 Task: Create List Designing in Board Customer Journey Mapping and Optimization to Workspace Content Creation
Action: Mouse moved to (101, 401)
Screenshot: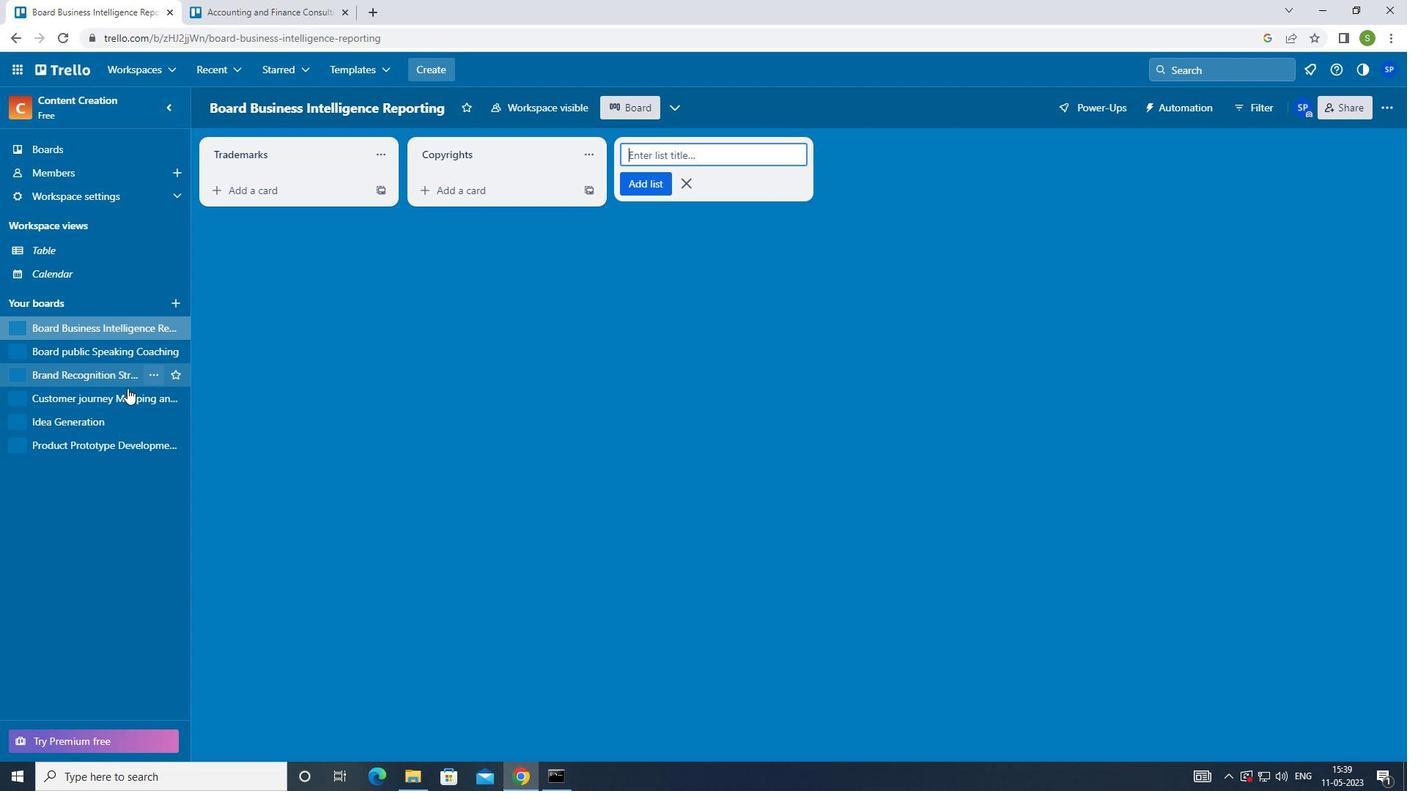 
Action: Mouse pressed left at (101, 401)
Screenshot: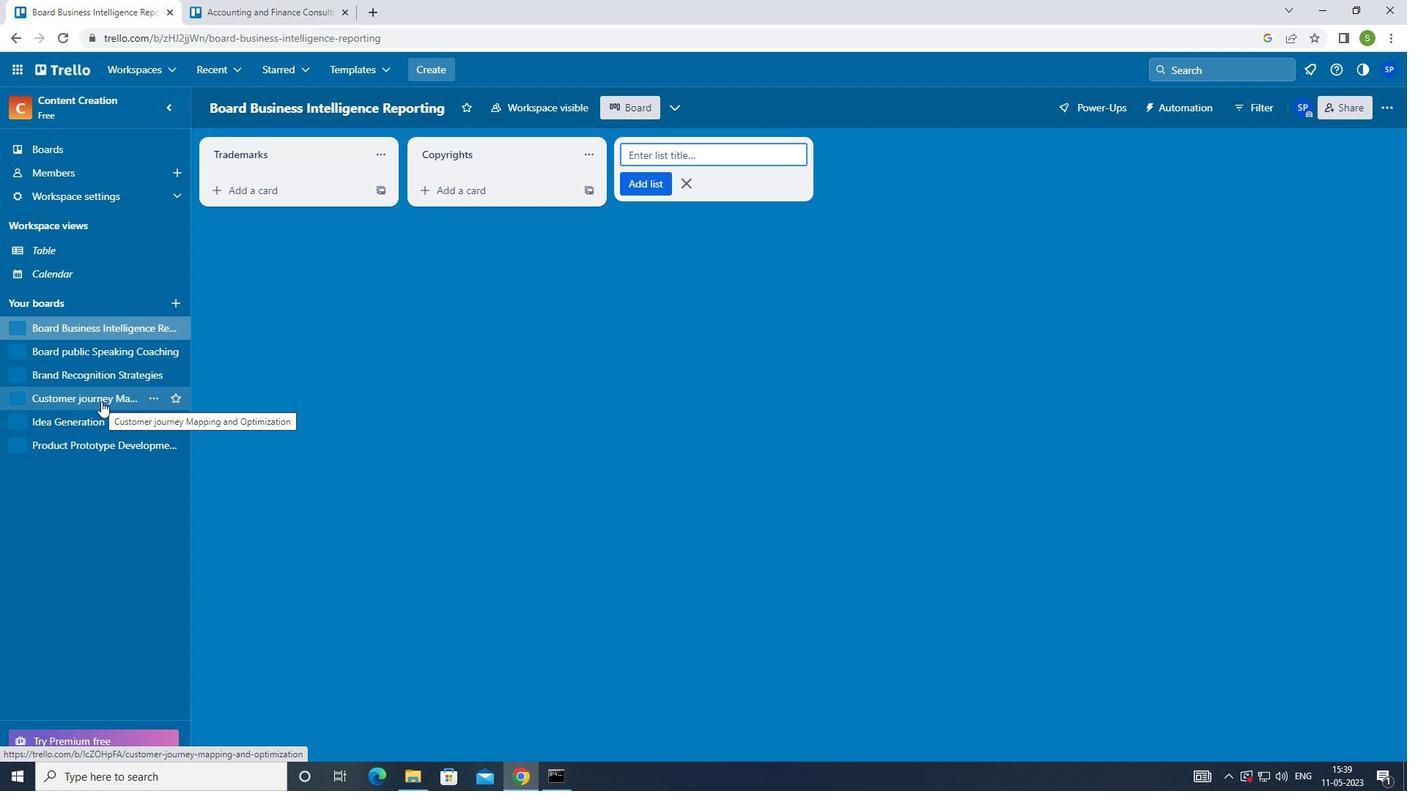 
Action: Mouse moved to (516, 156)
Screenshot: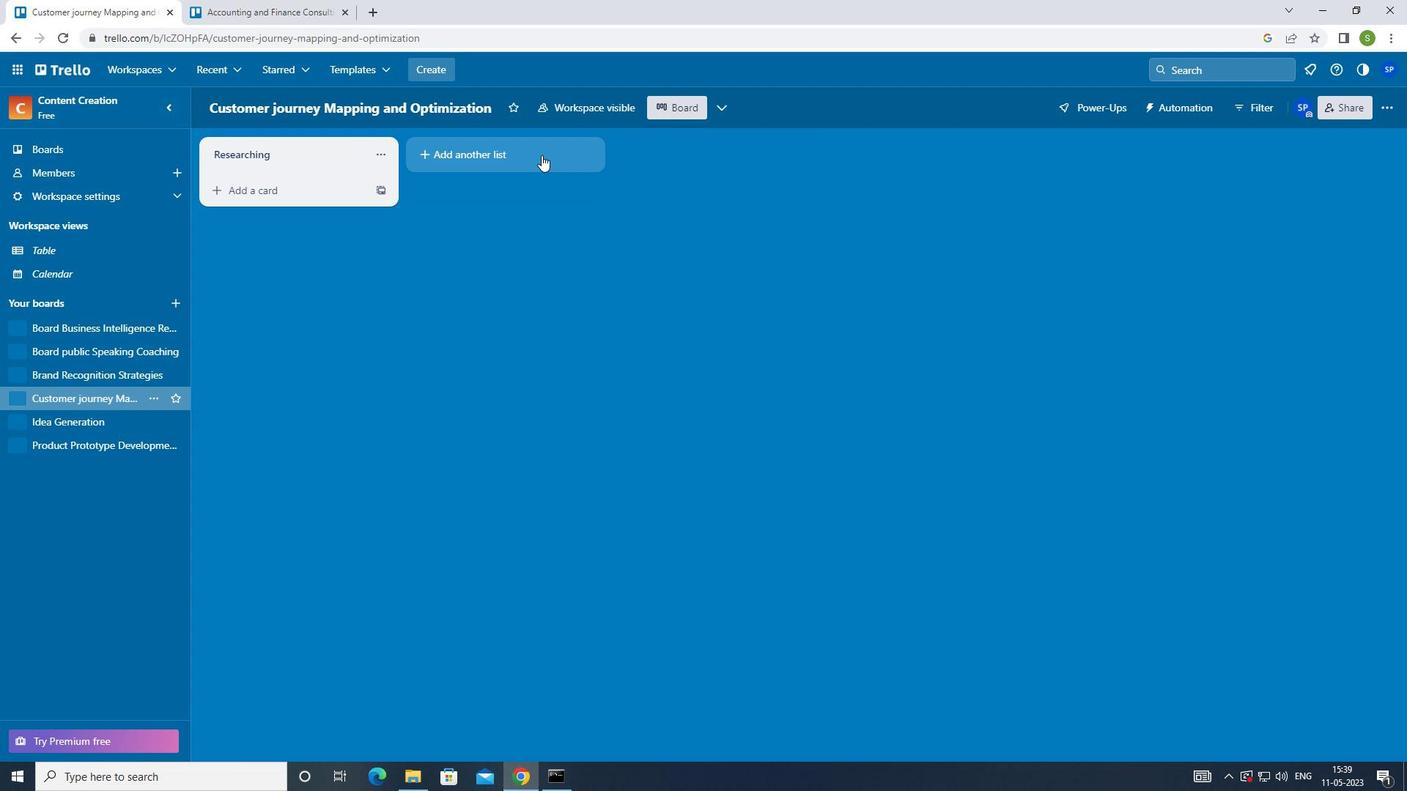 
Action: Mouse pressed left at (516, 156)
Screenshot: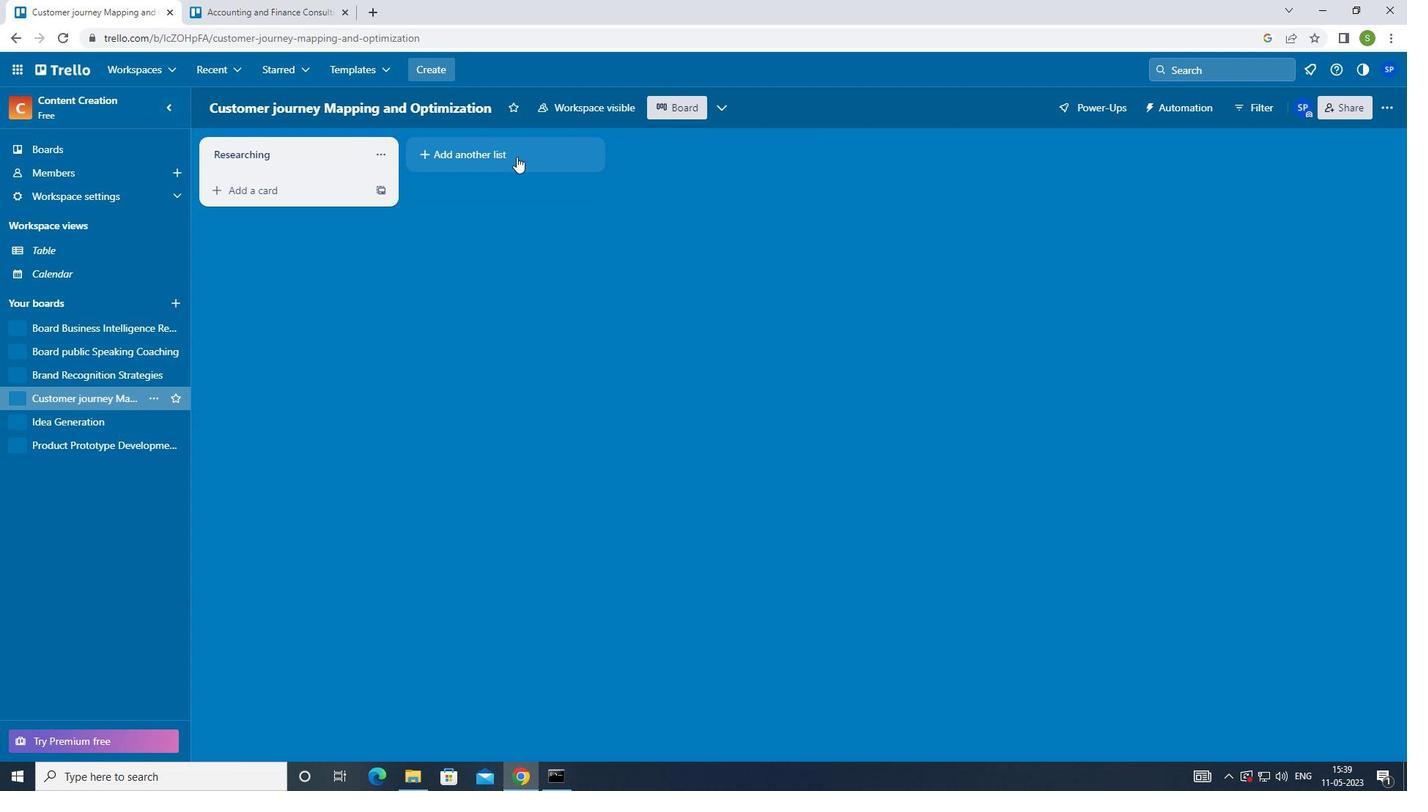 
Action: Mouse moved to (502, 328)
Screenshot: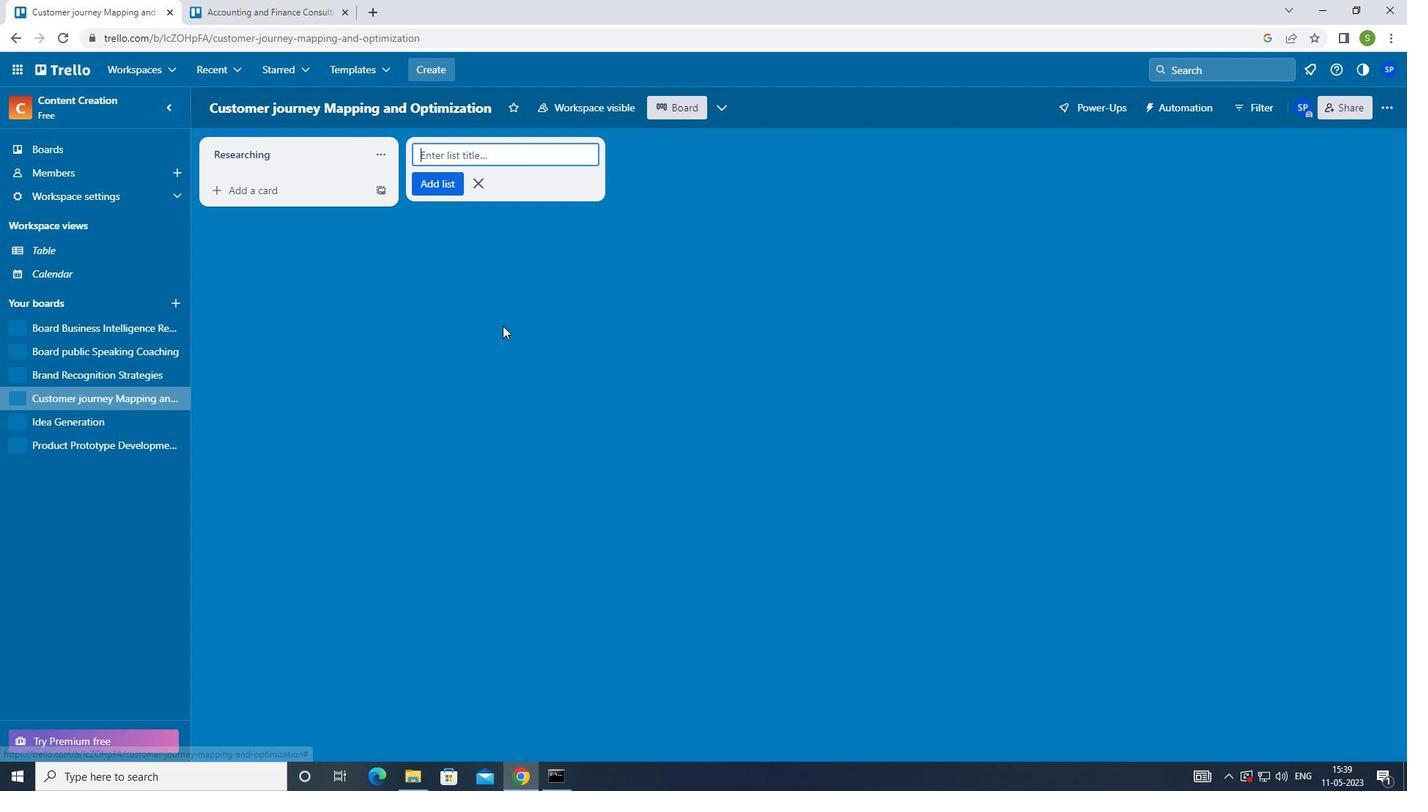 
Action: Key pressed <Key.shift><Key.shift>DESIGNING<Key.enter><Key.f8>
Screenshot: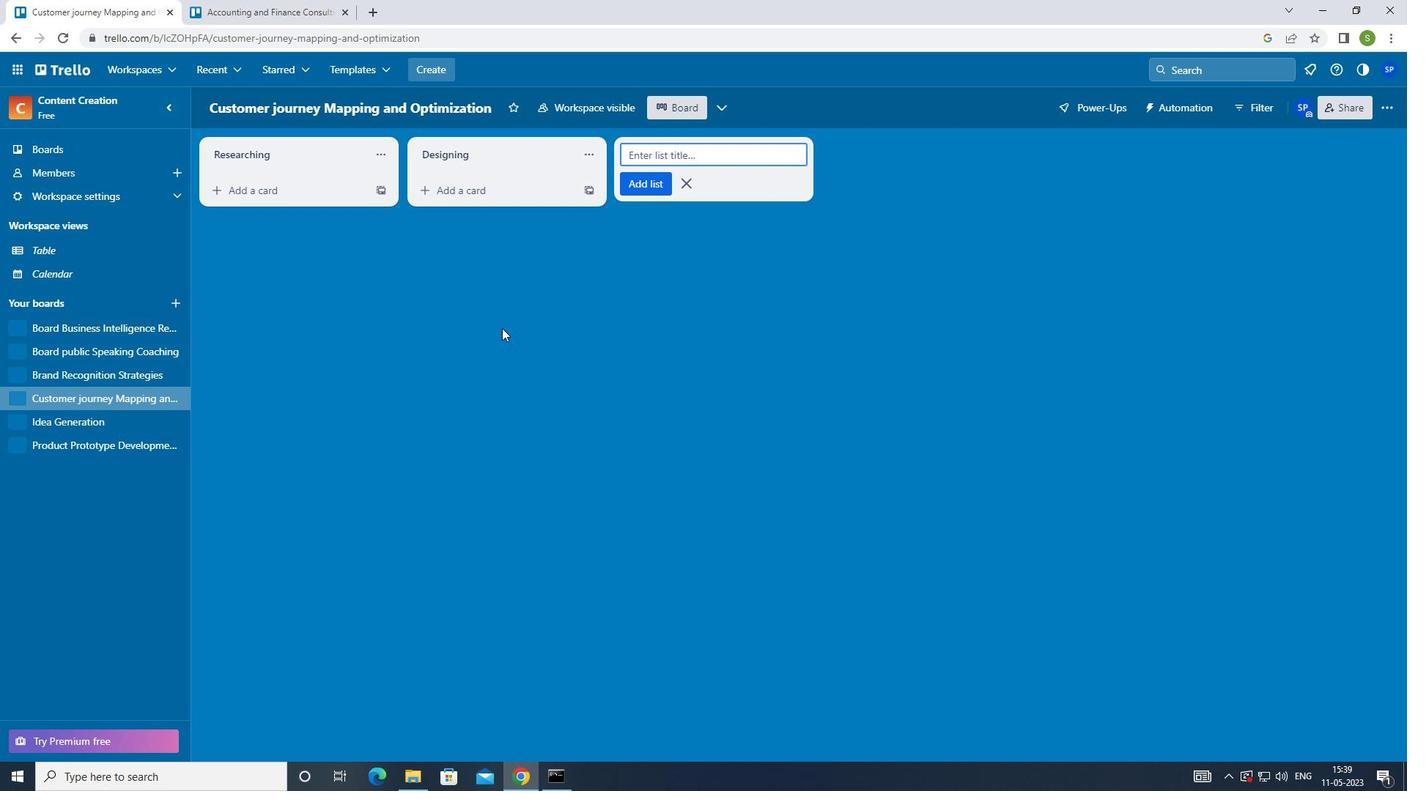 
